 Task: Categorize the email from Sandeep into the 'Red category.'
Action: Mouse moved to (97, 130)
Screenshot: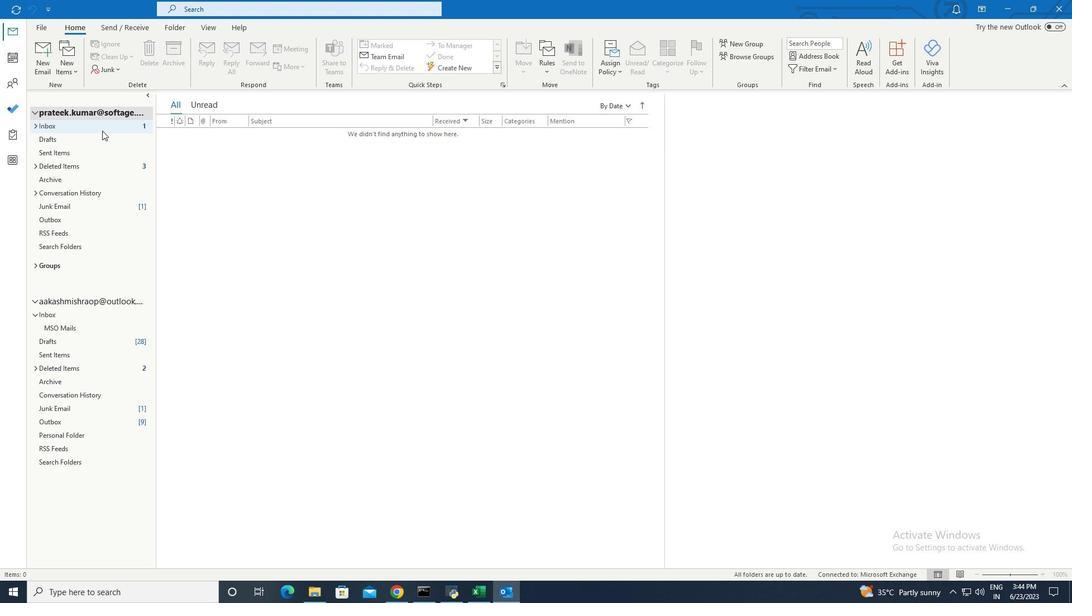 
Action: Mouse pressed left at (97, 130)
Screenshot: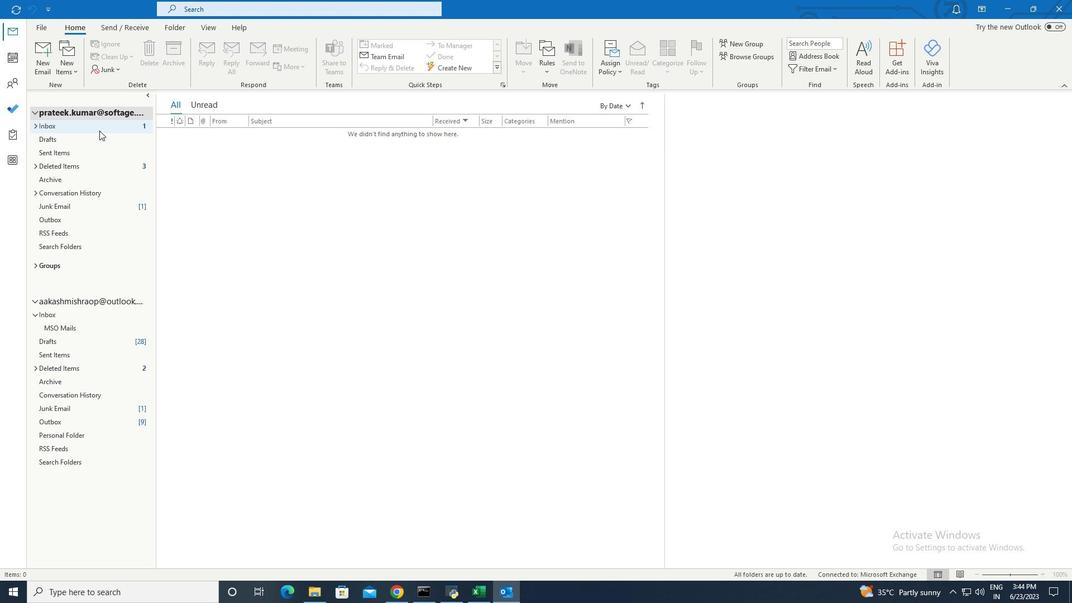 
Action: Mouse moved to (284, 150)
Screenshot: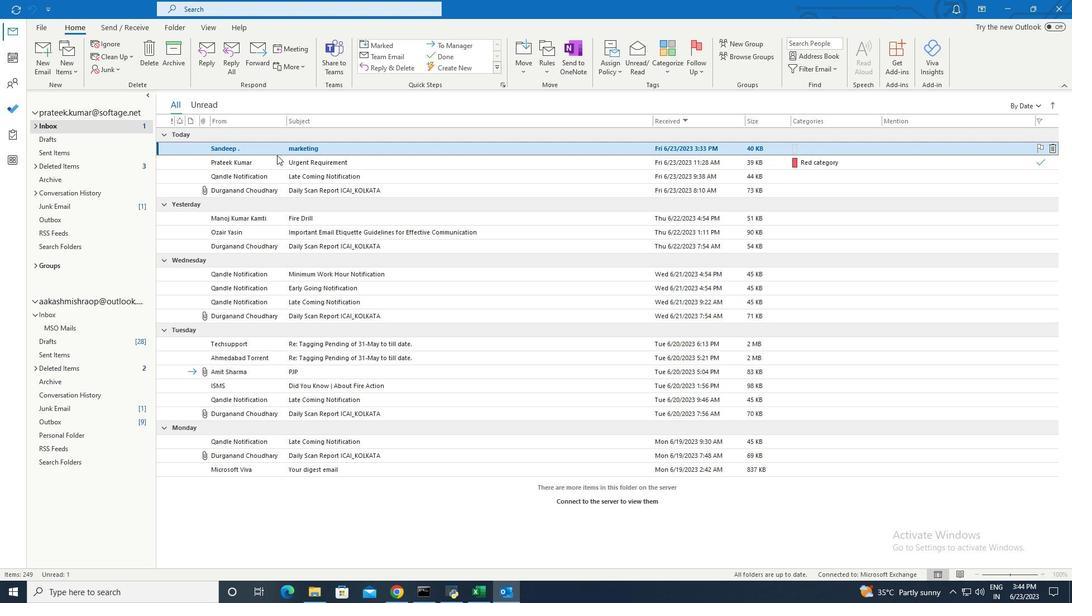 
Action: Mouse pressed right at (284, 150)
Screenshot: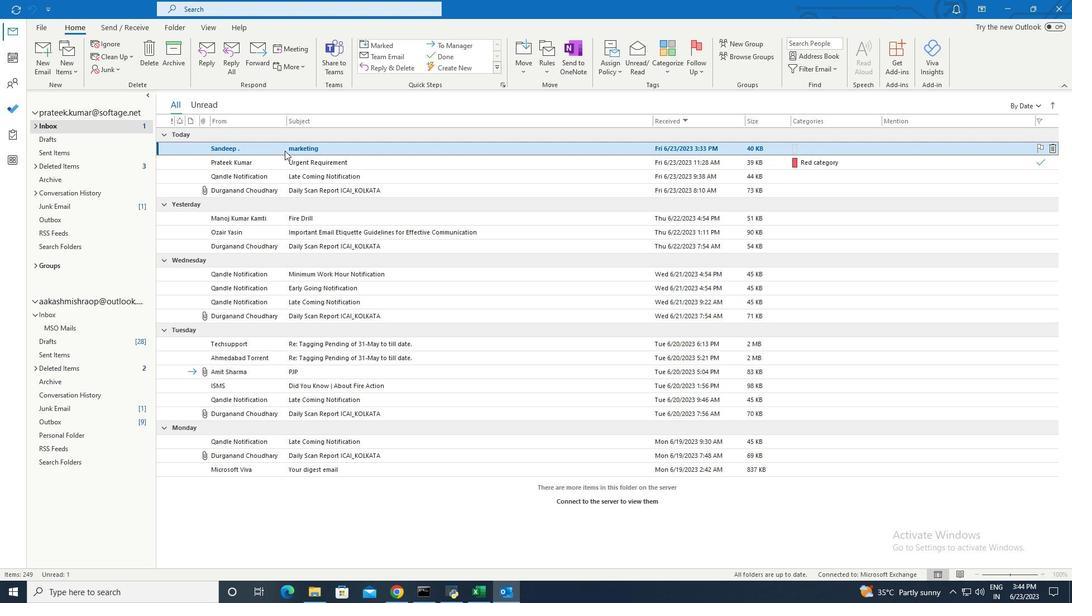 
Action: Mouse moved to (327, 276)
Screenshot: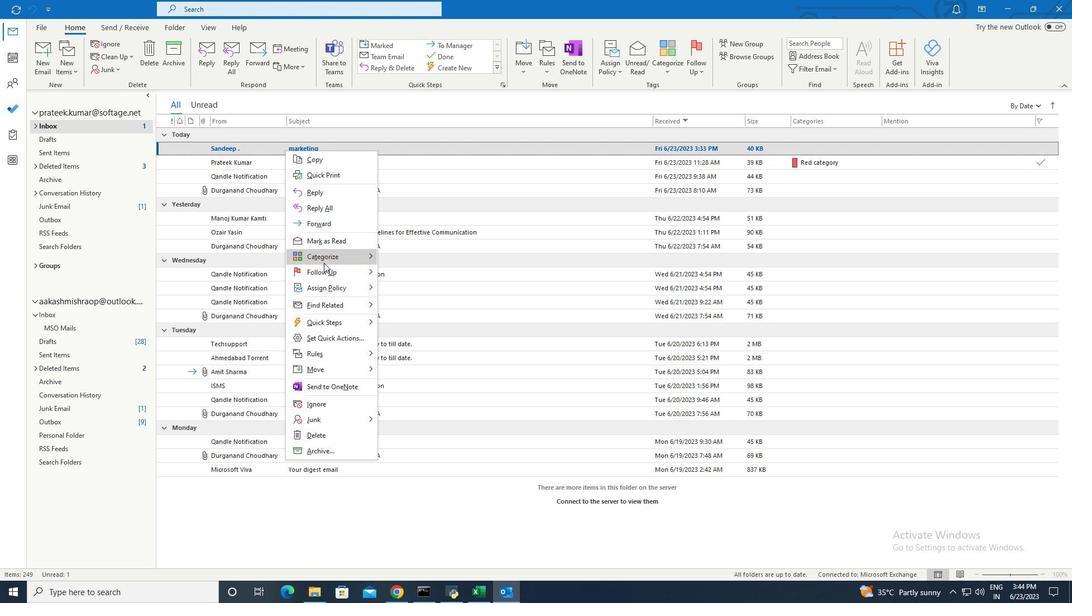 
Action: Mouse pressed left at (327, 276)
Screenshot: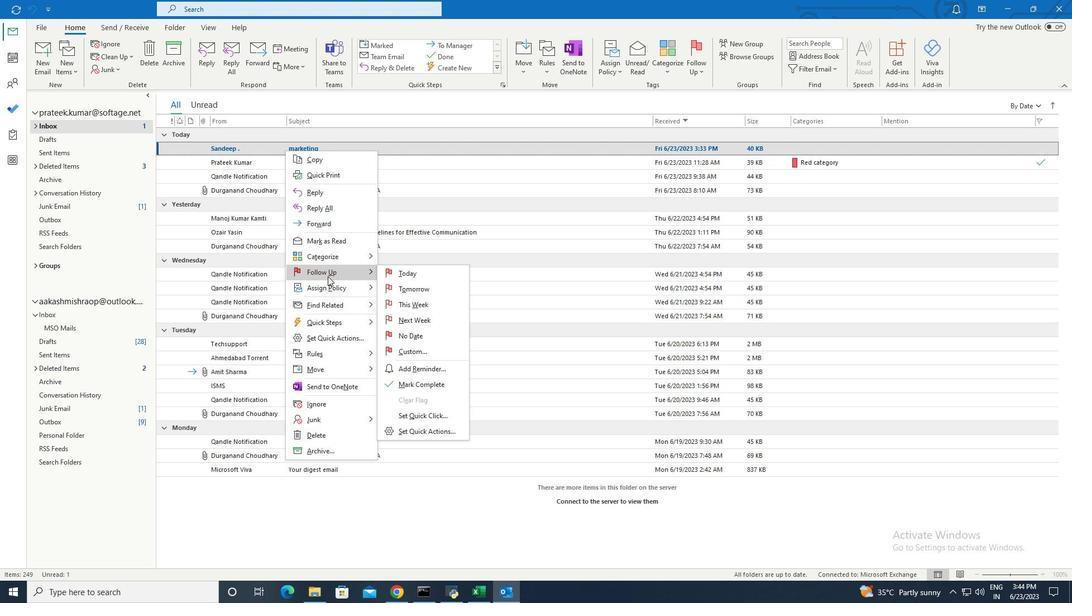 
Action: Mouse moved to (421, 291)
Screenshot: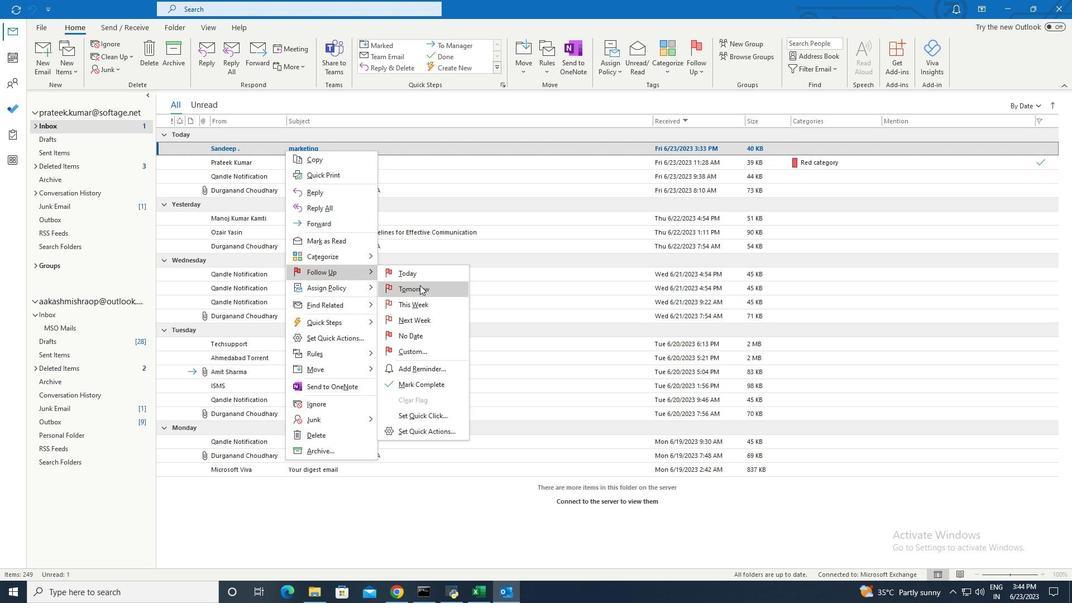 
Action: Mouse pressed left at (421, 291)
Screenshot: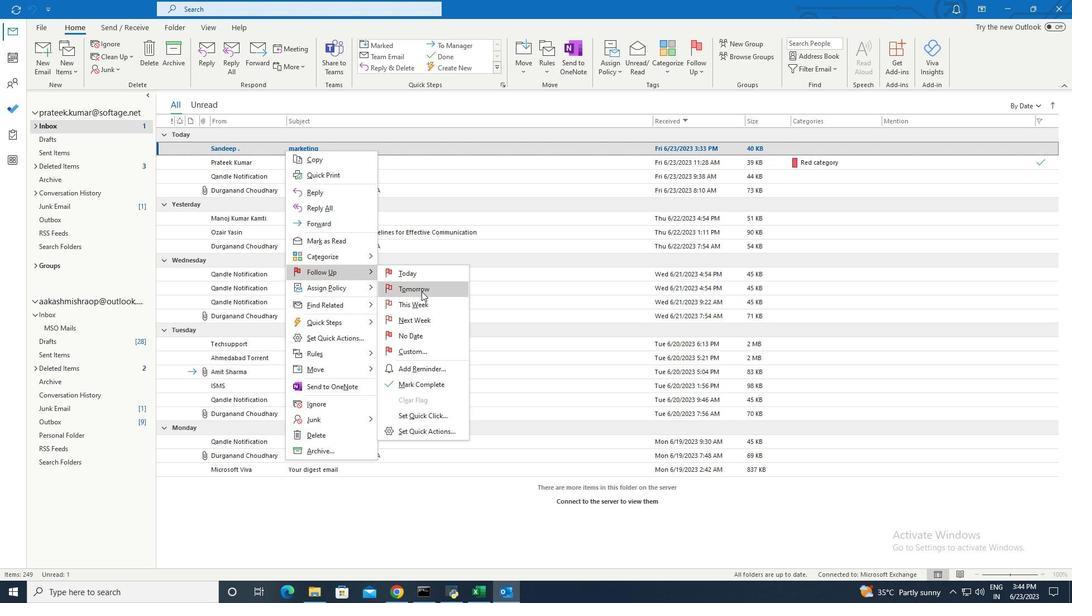 
